 Task: Add Organic India Moringa to the cart.
Action: Mouse moved to (260, 122)
Screenshot: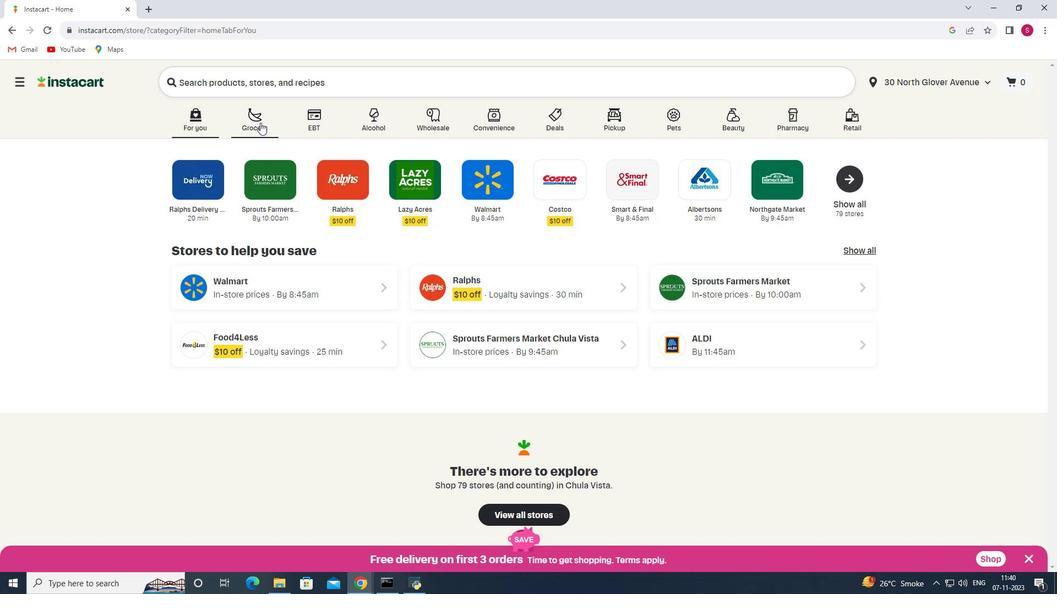 
Action: Mouse pressed left at (260, 122)
Screenshot: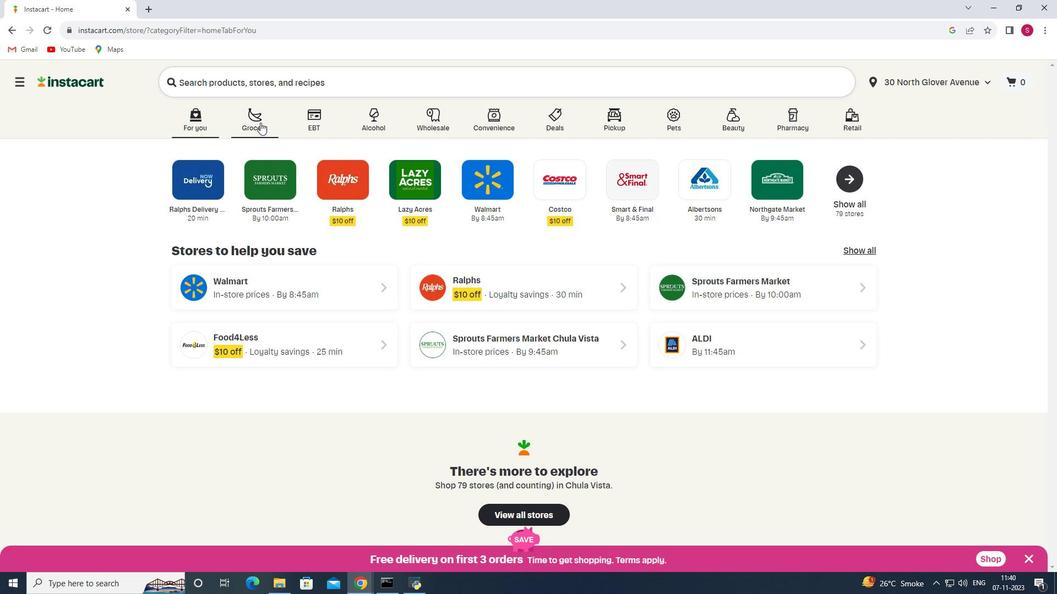 
Action: Mouse moved to (262, 309)
Screenshot: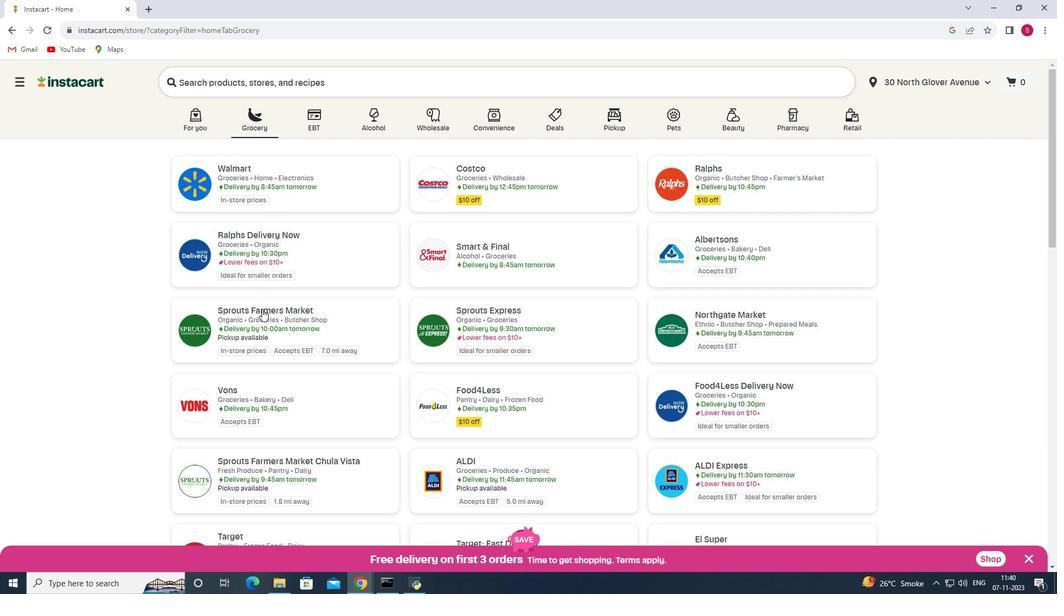 
Action: Mouse pressed left at (262, 309)
Screenshot: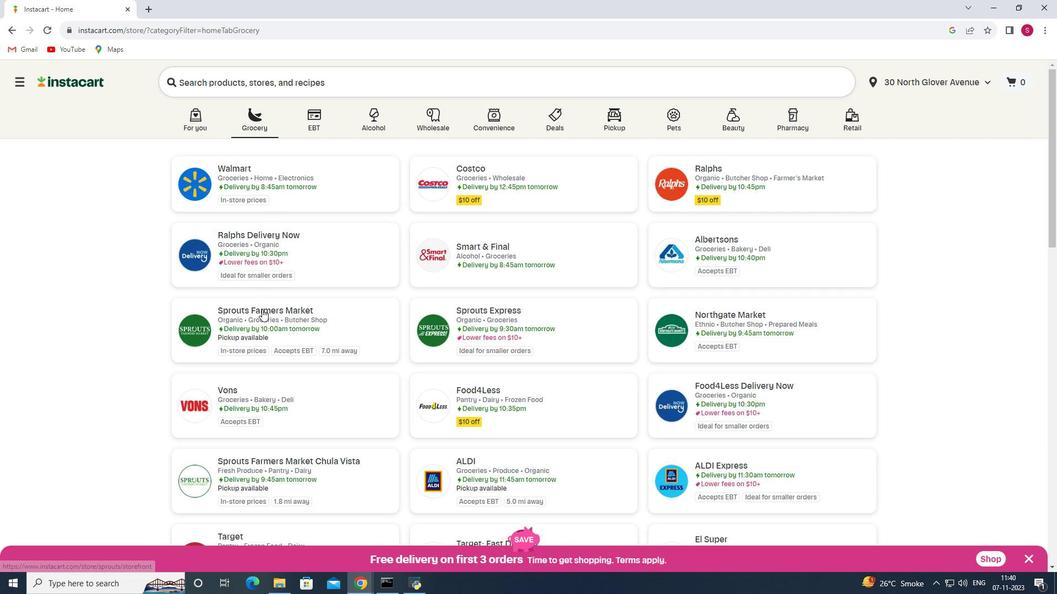 
Action: Mouse moved to (67, 344)
Screenshot: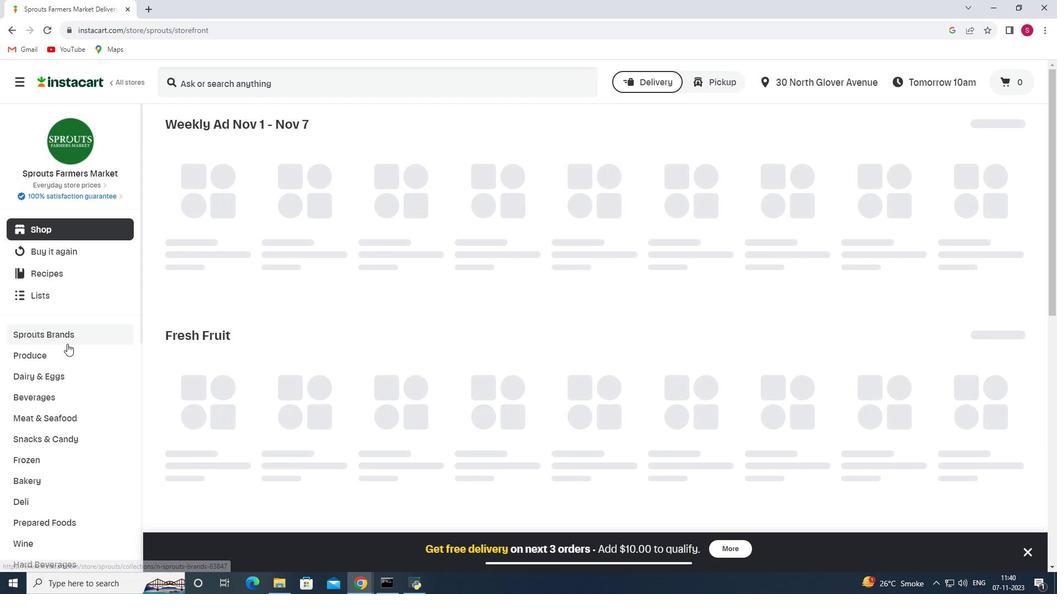 
Action: Mouse scrolled (67, 343) with delta (0, 0)
Screenshot: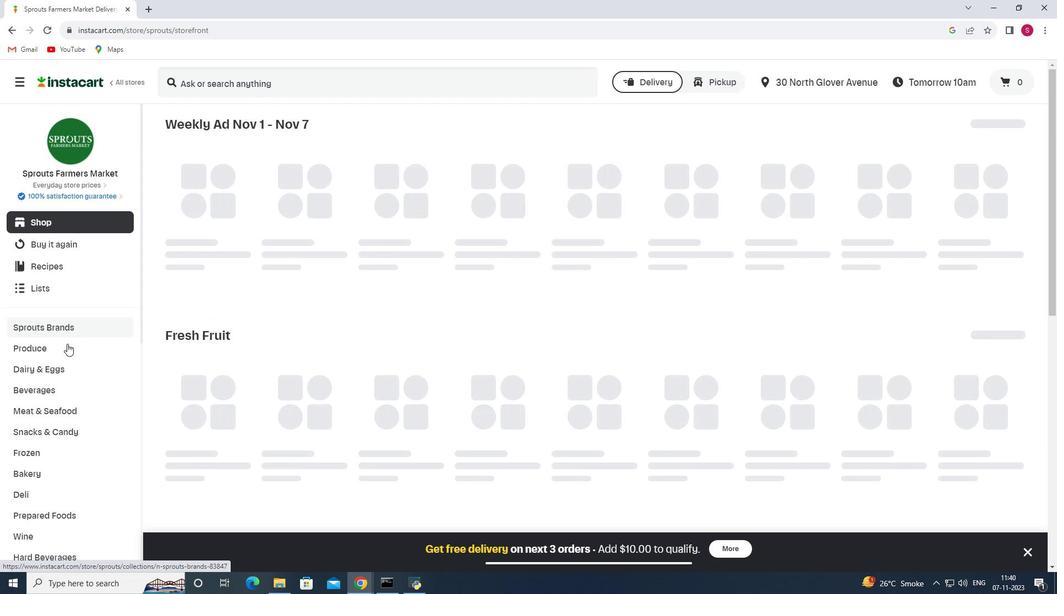
Action: Mouse scrolled (67, 343) with delta (0, 0)
Screenshot: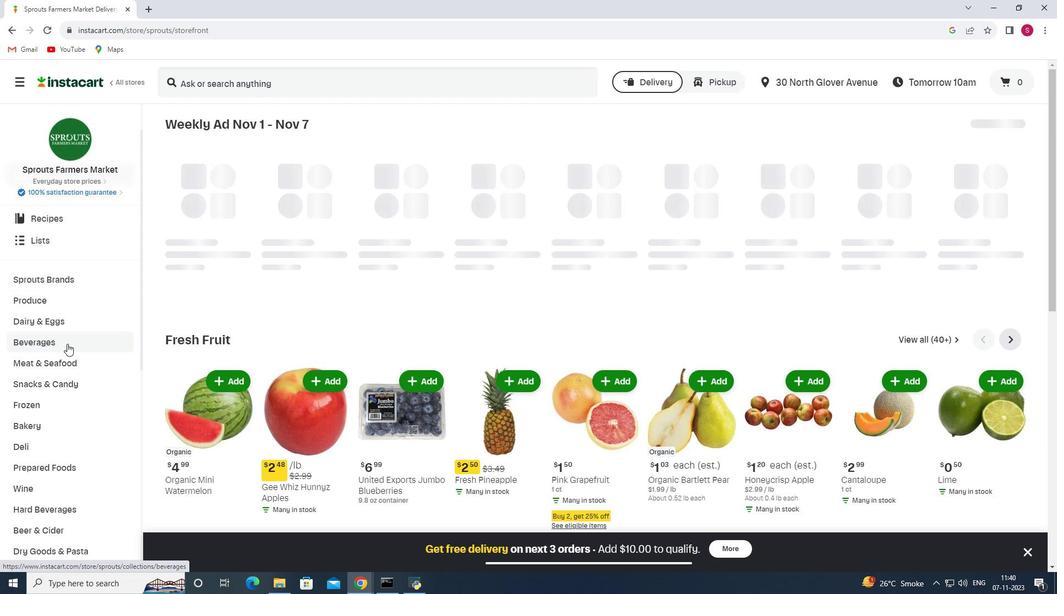 
Action: Mouse scrolled (67, 343) with delta (0, 0)
Screenshot: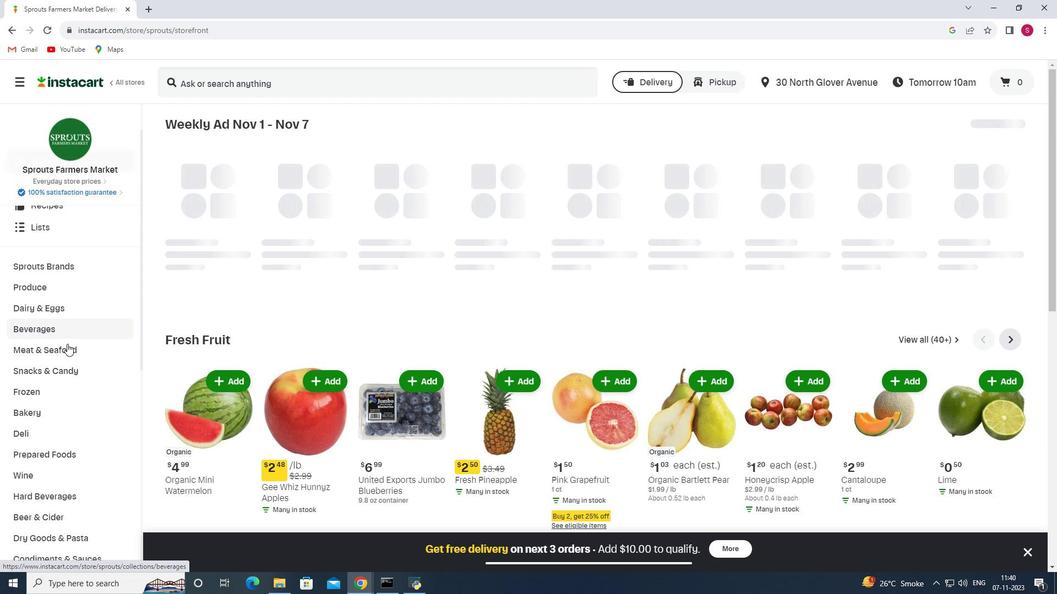 
Action: Mouse scrolled (67, 343) with delta (0, 0)
Screenshot: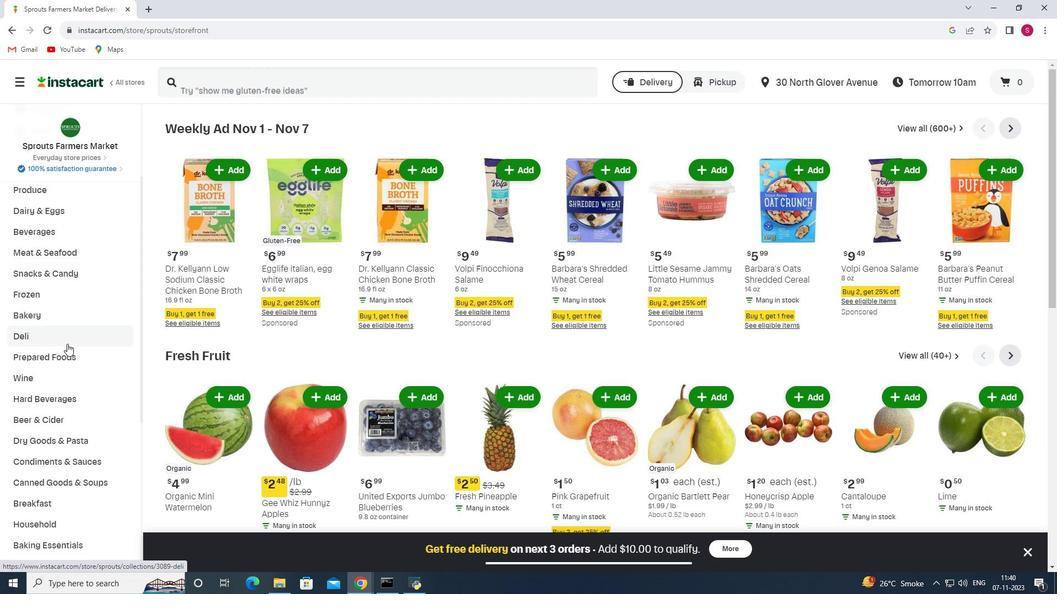
Action: Mouse scrolled (67, 343) with delta (0, 0)
Screenshot: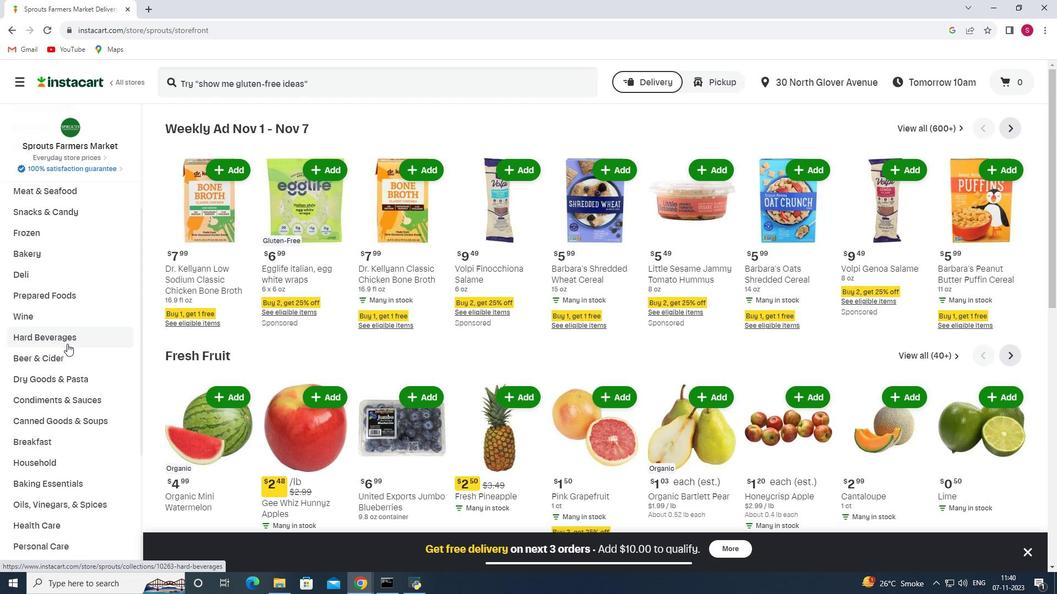 
Action: Mouse scrolled (67, 343) with delta (0, 0)
Screenshot: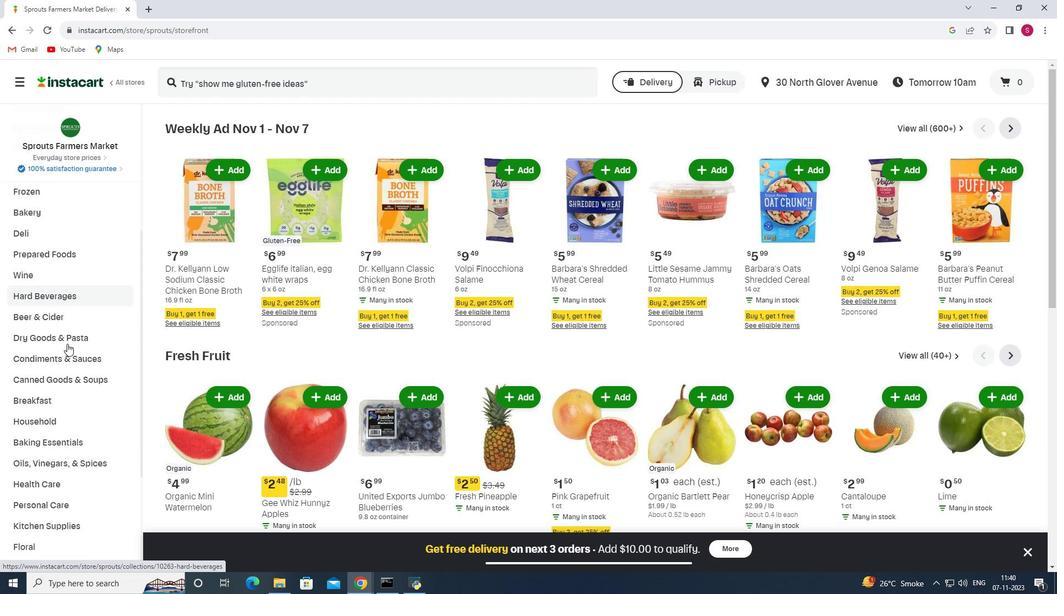
Action: Mouse scrolled (67, 343) with delta (0, 0)
Screenshot: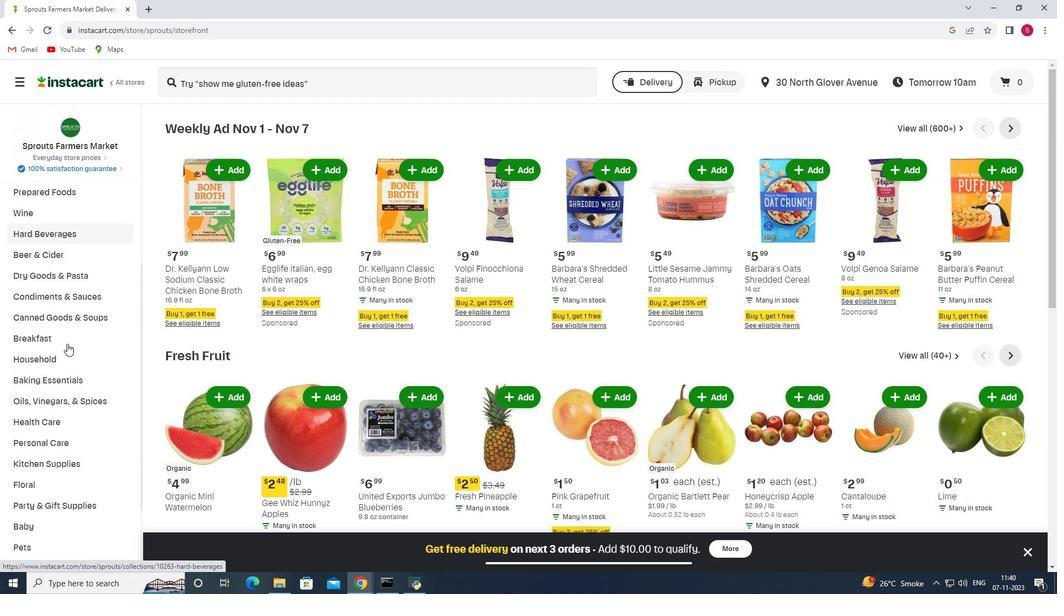 
Action: Mouse moved to (58, 360)
Screenshot: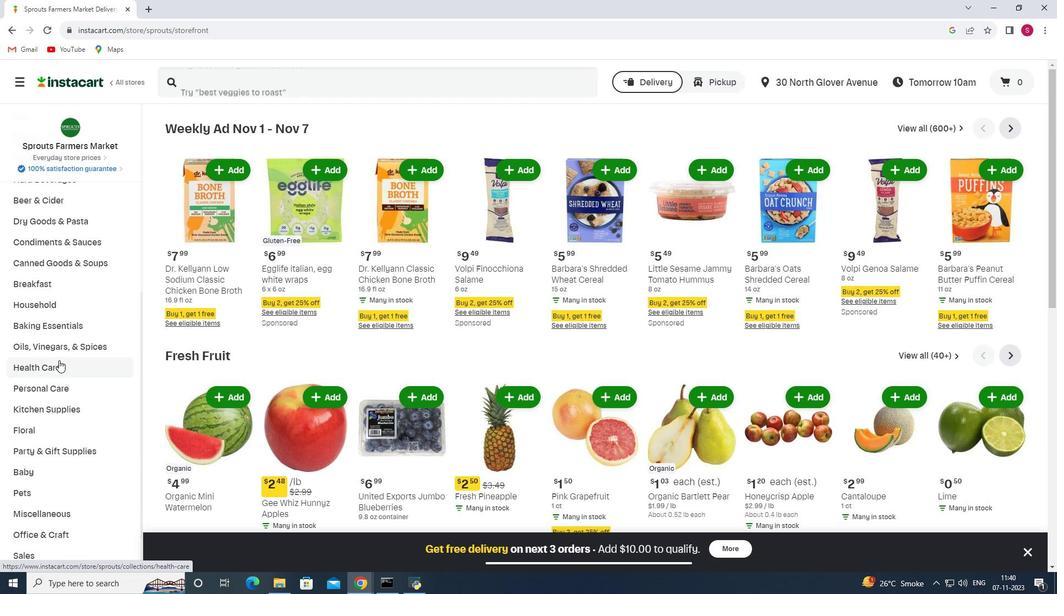 
Action: Mouse pressed left at (58, 360)
Screenshot: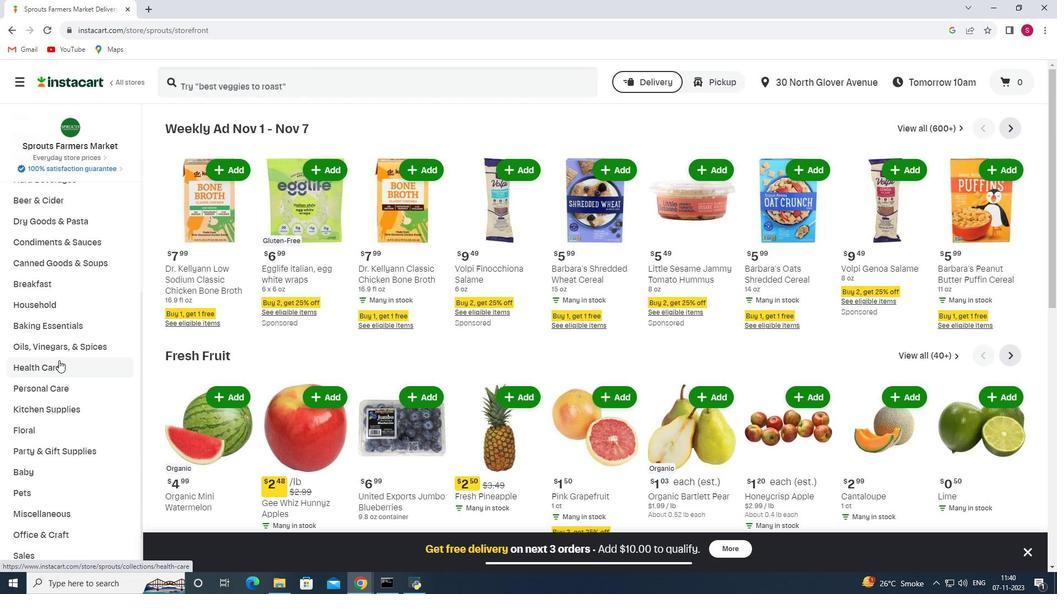 
Action: Mouse moved to (389, 150)
Screenshot: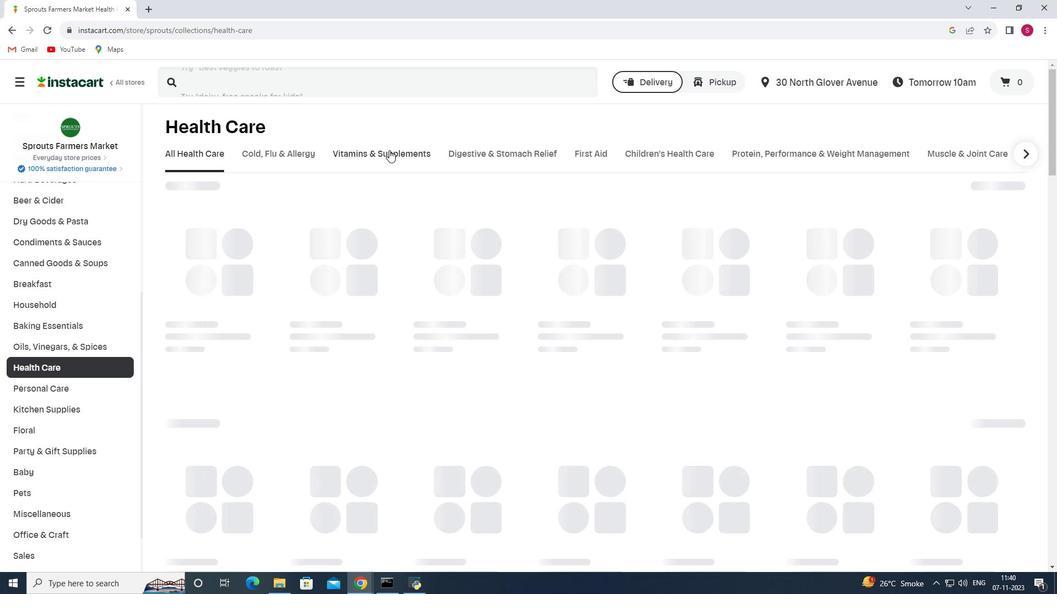 
Action: Mouse pressed left at (389, 150)
Screenshot: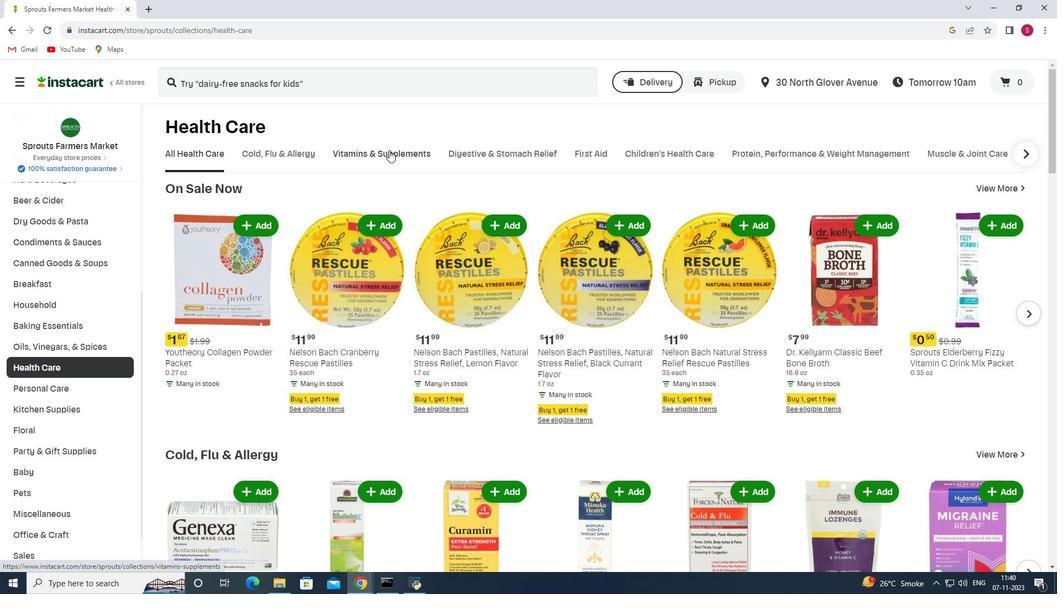 
Action: Mouse moved to (448, 204)
Screenshot: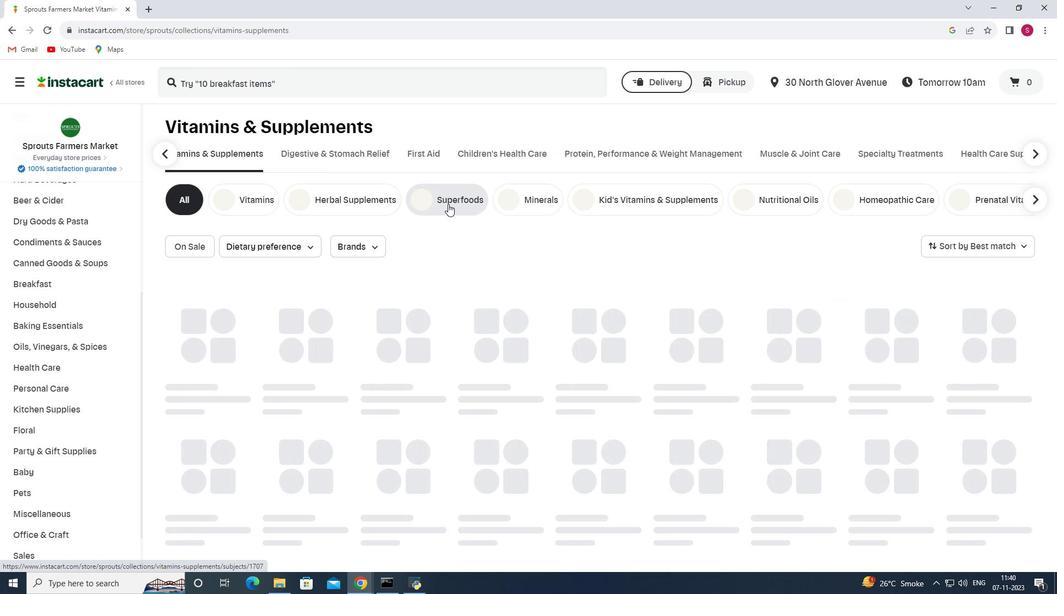 
Action: Mouse pressed left at (448, 204)
Screenshot: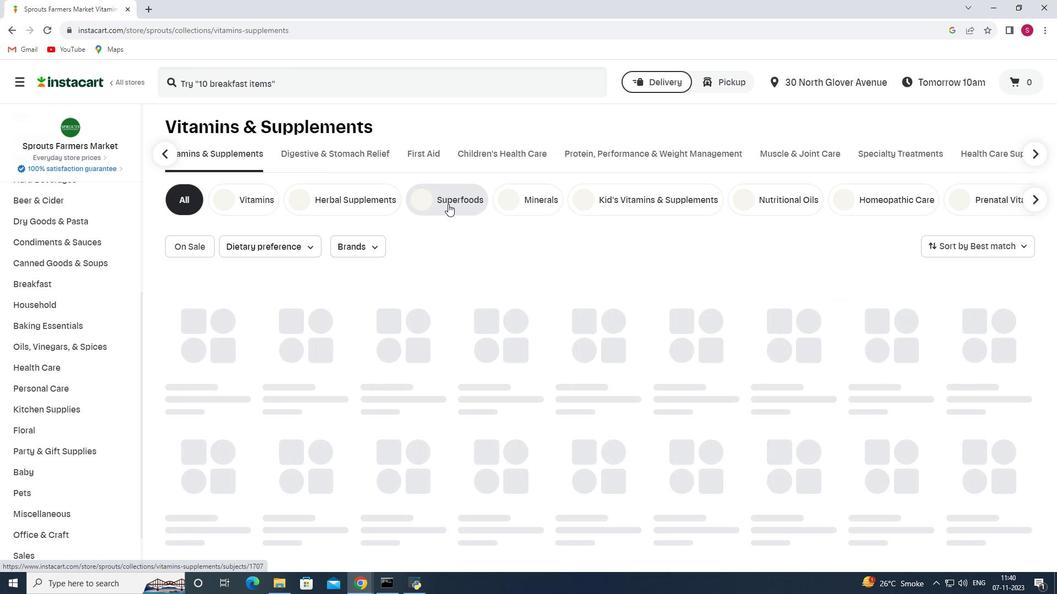 
Action: Mouse moved to (314, 78)
Screenshot: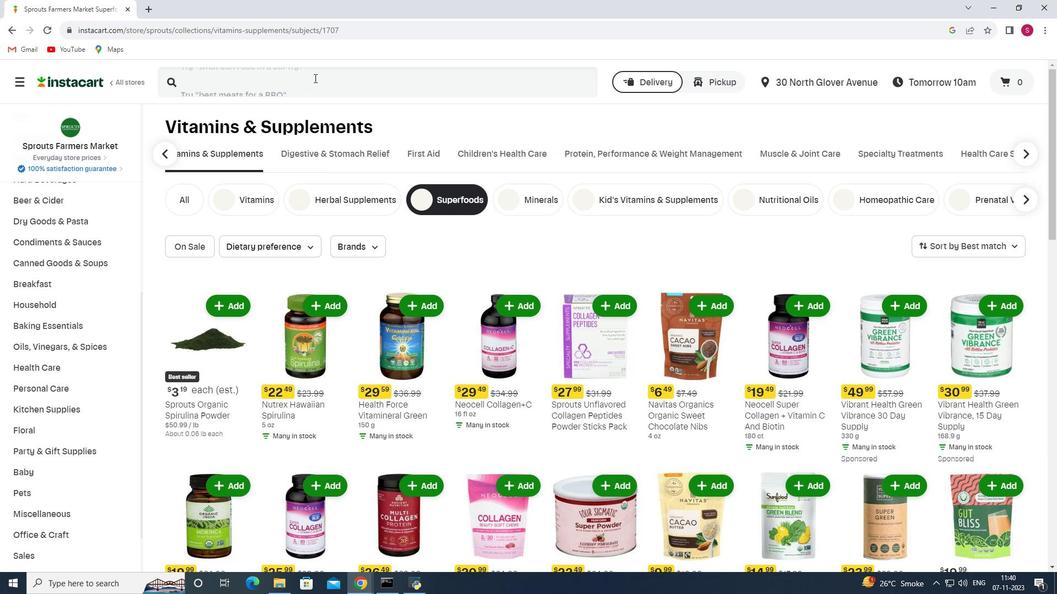 
Action: Mouse pressed left at (314, 78)
Screenshot: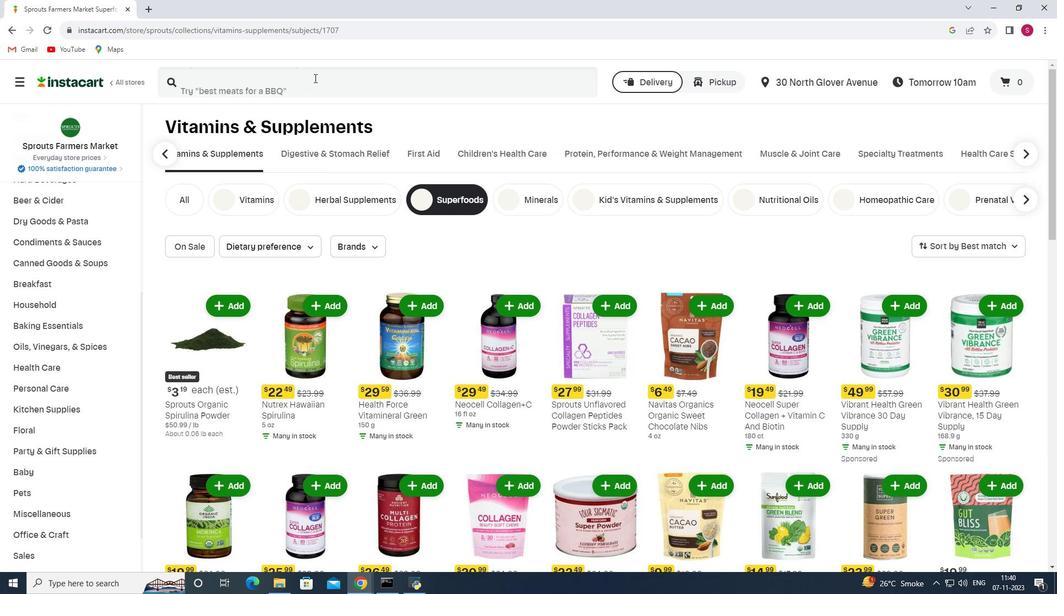 
Action: Key pressed <Key.shift>Organic<Key.space><Key.shift>India<Key.space><Key.shift>Moringa<Key.enter>
Screenshot: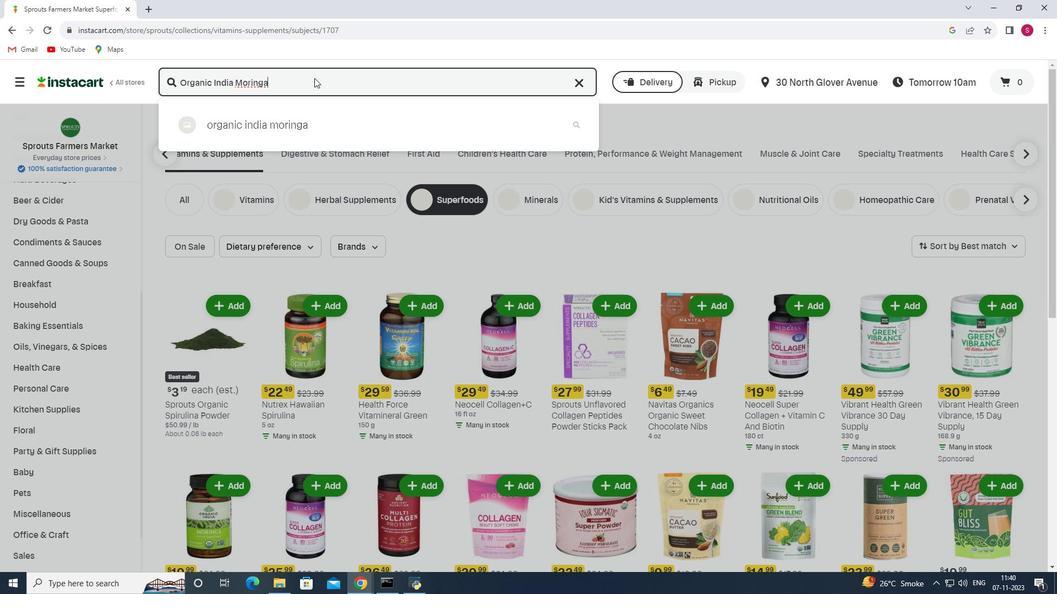
Action: Mouse moved to (304, 169)
Screenshot: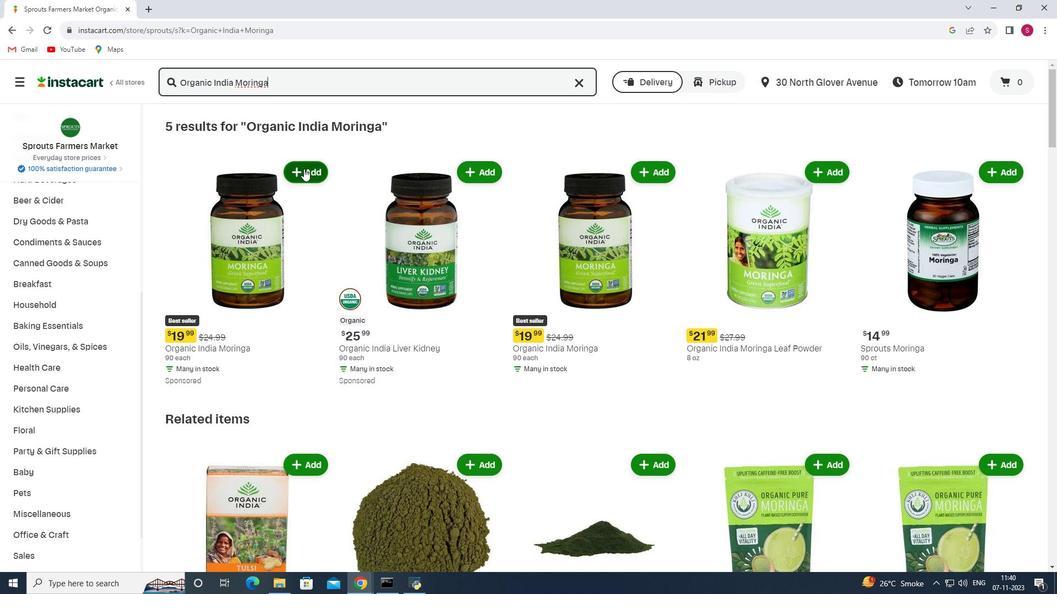 
Action: Mouse pressed left at (304, 169)
Screenshot: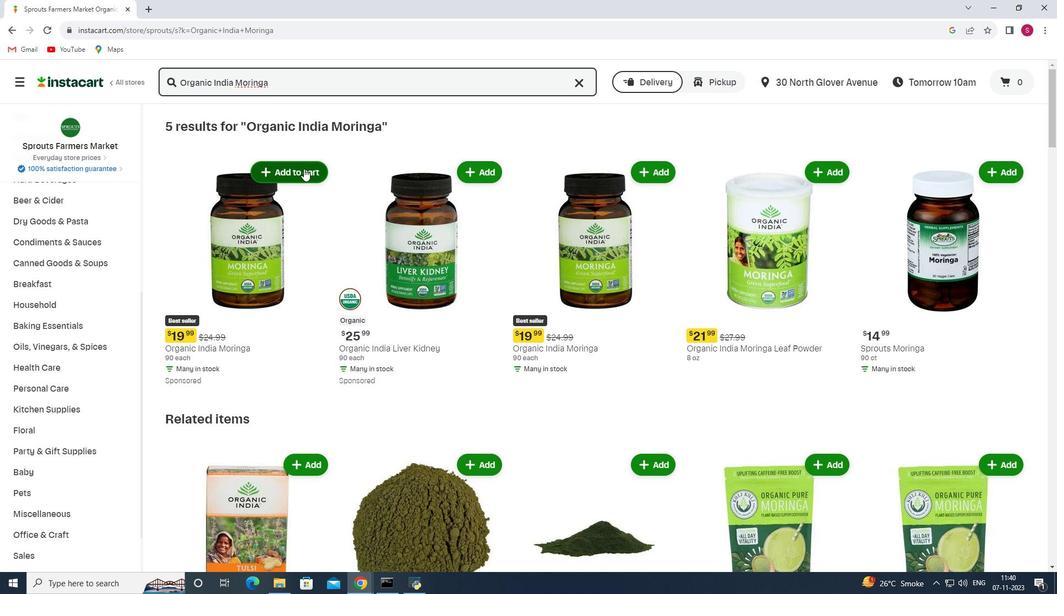 
